 Task: In the  document Eyecolor.odt Select the text and change paragraph spacing to  'Double' Change page orientation to  'Landscape' Add Page color Dark Red
Action: Mouse moved to (412, 230)
Screenshot: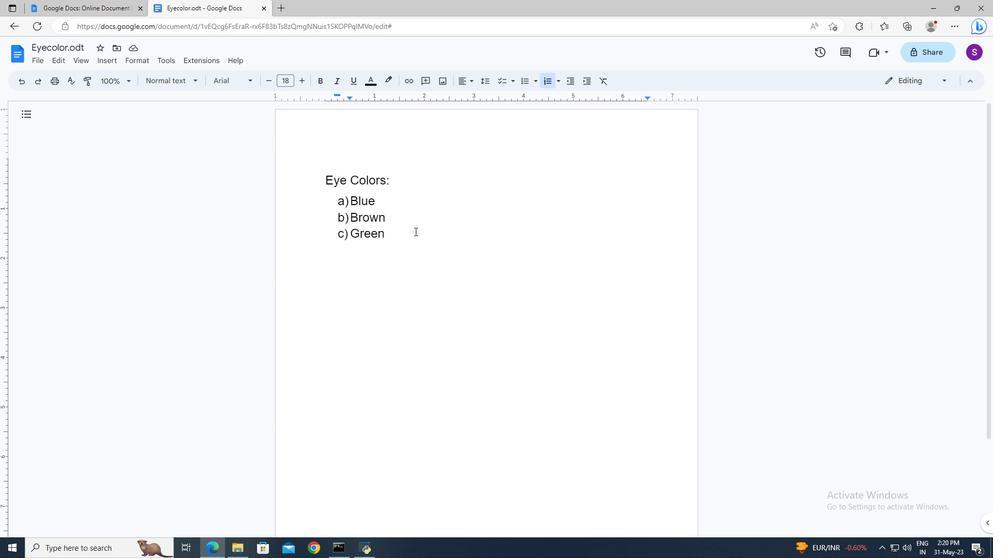 
Action: Mouse pressed left at (412, 230)
Screenshot: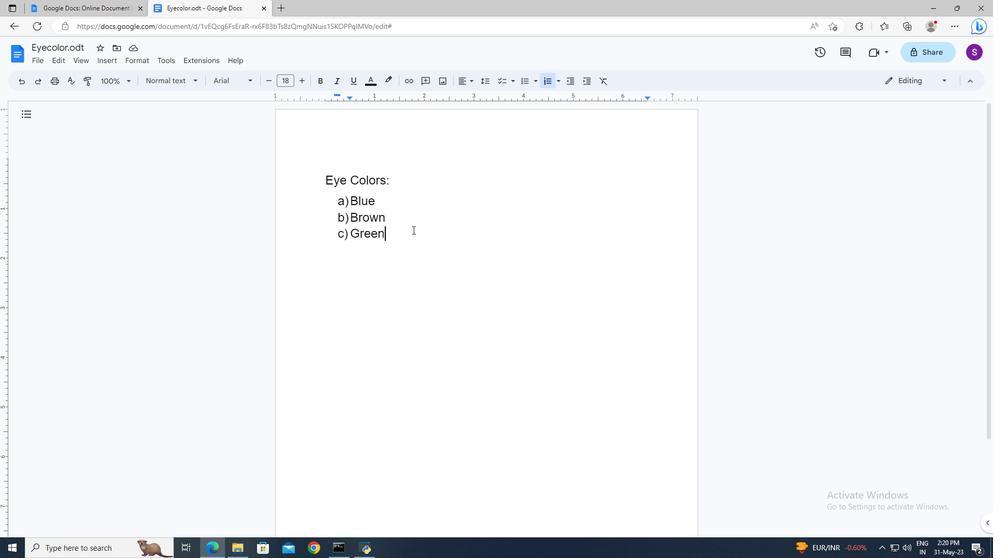 
Action: Key pressed ctrl+A
Screenshot: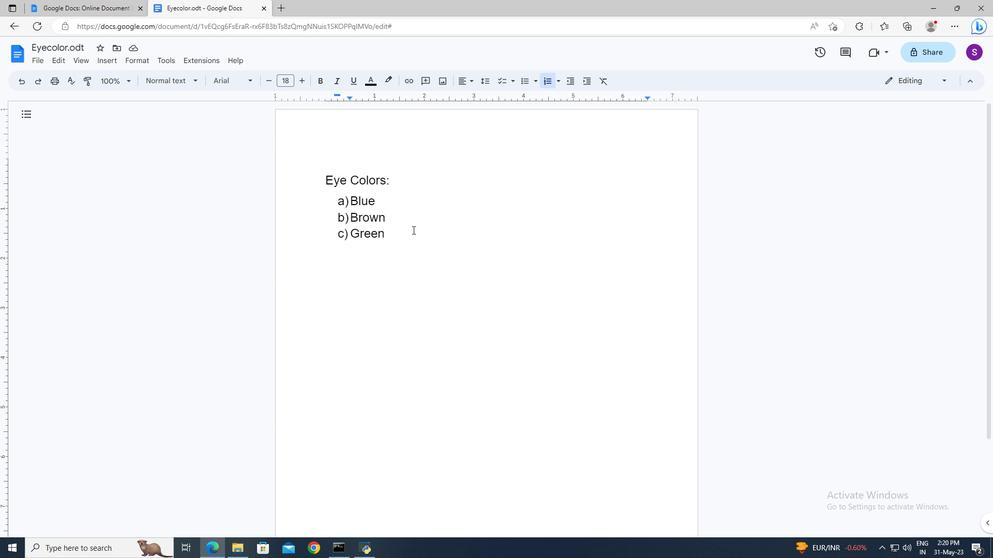 
Action: Mouse moved to (482, 86)
Screenshot: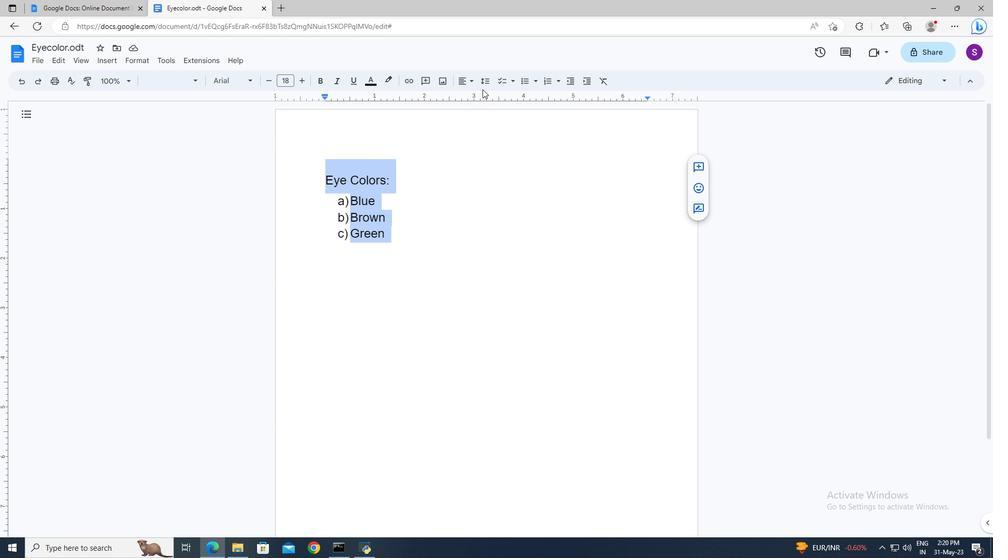 
Action: Mouse pressed left at (482, 86)
Screenshot: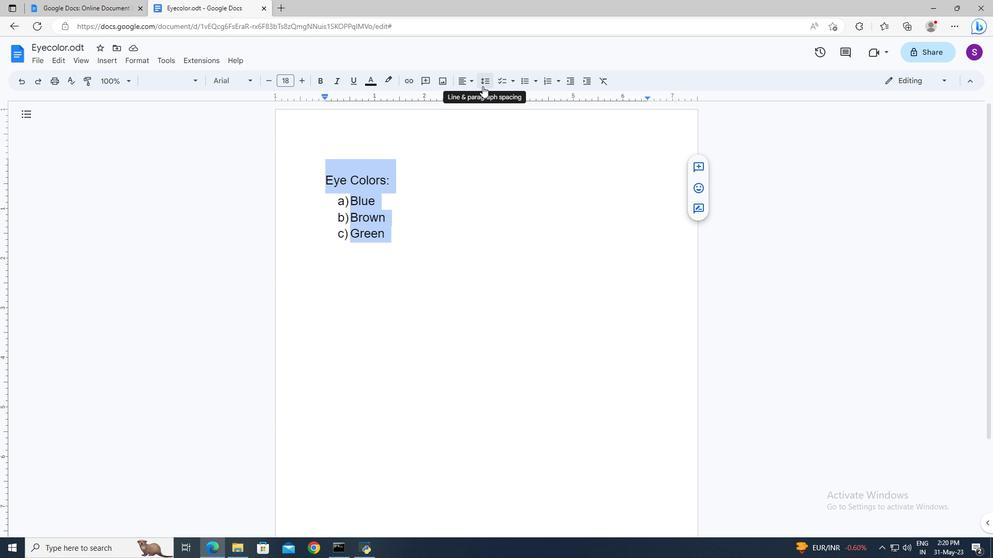 
Action: Mouse moved to (489, 144)
Screenshot: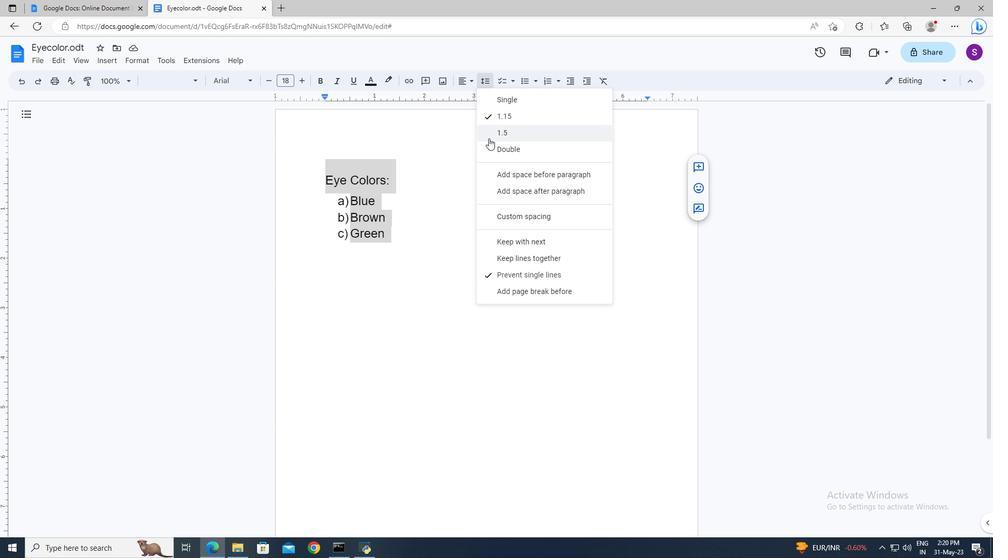 
Action: Mouse pressed left at (489, 144)
Screenshot: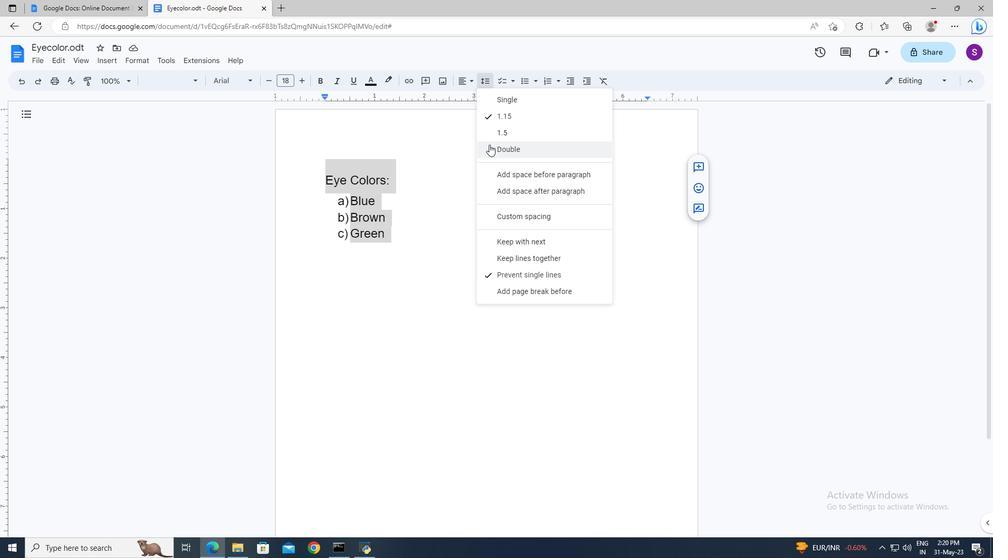 
Action: Mouse moved to (482, 198)
Screenshot: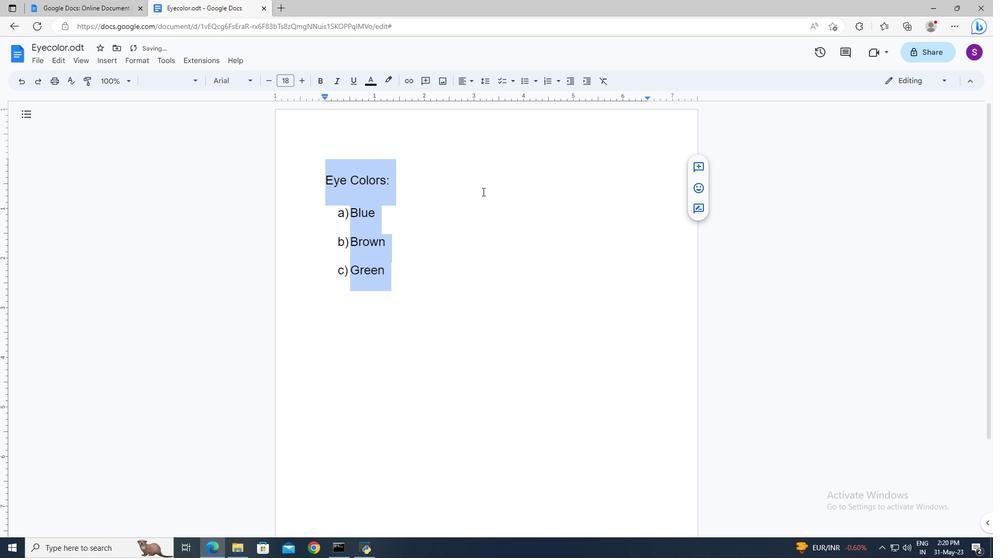 
Action: Mouse pressed left at (482, 198)
Screenshot: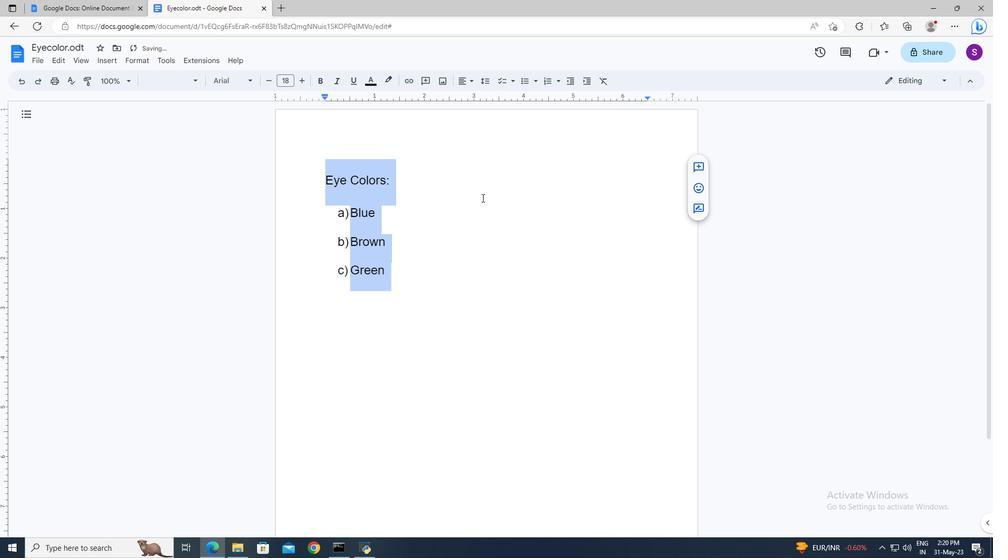 
Action: Mouse moved to (36, 63)
Screenshot: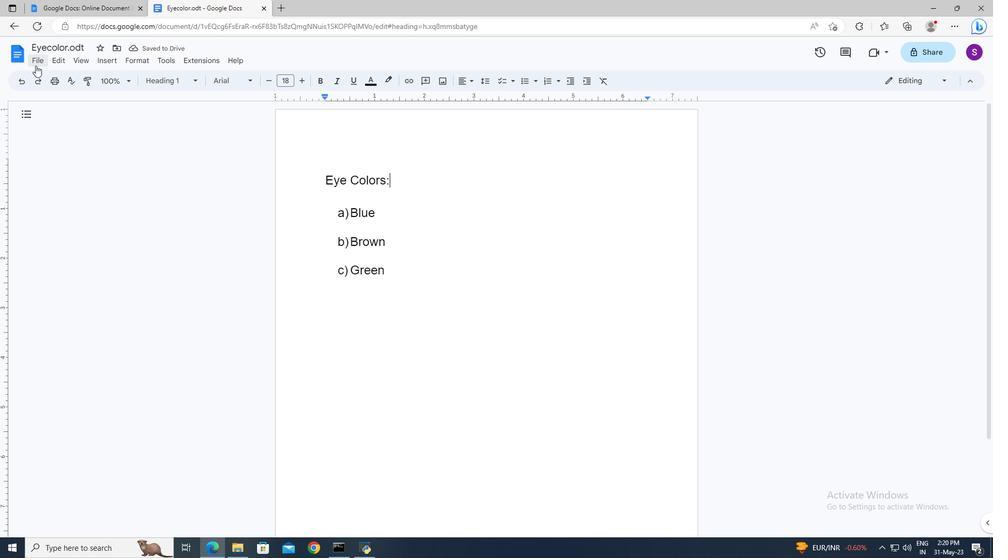 
Action: Mouse pressed left at (36, 63)
Screenshot: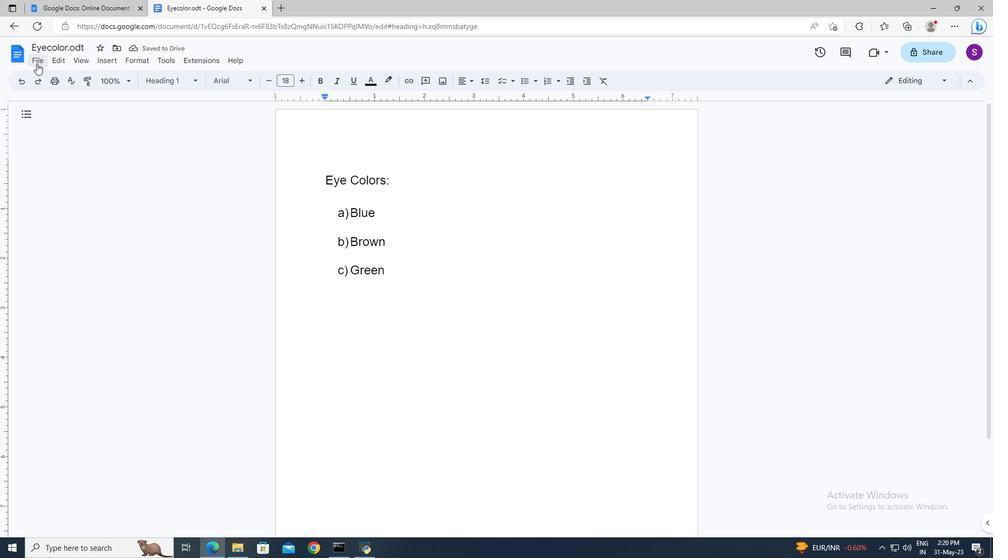 
Action: Mouse moved to (71, 344)
Screenshot: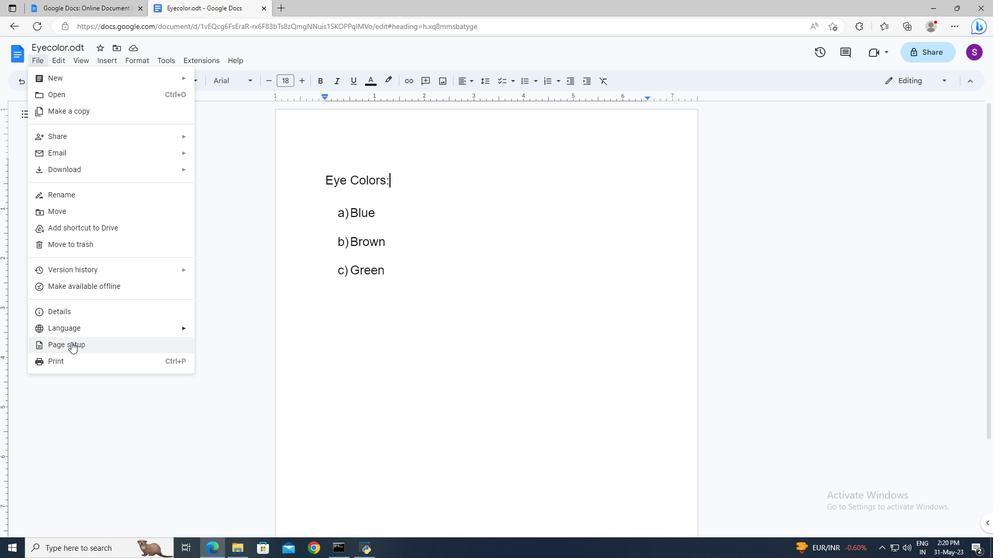 
Action: Mouse pressed left at (71, 344)
Screenshot: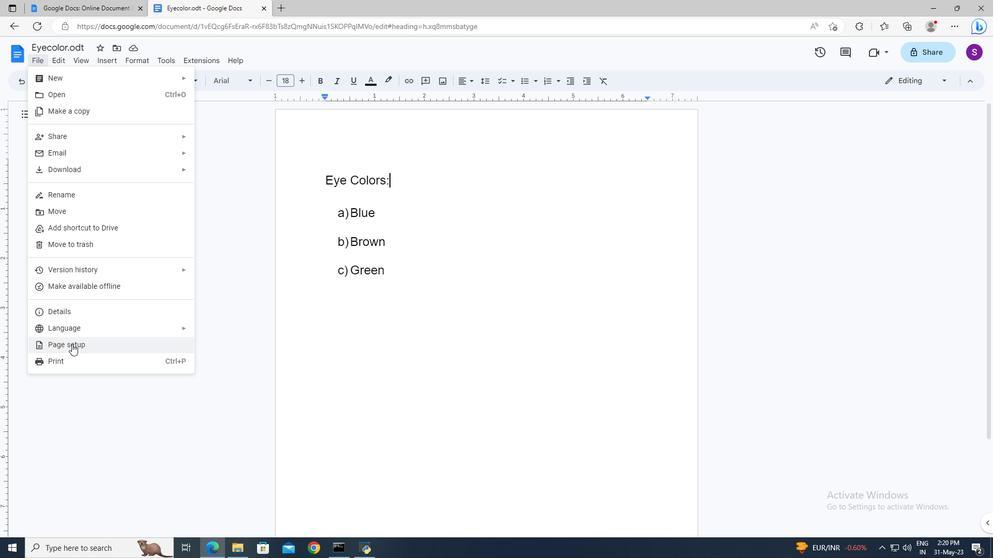 
Action: Mouse moved to (450, 275)
Screenshot: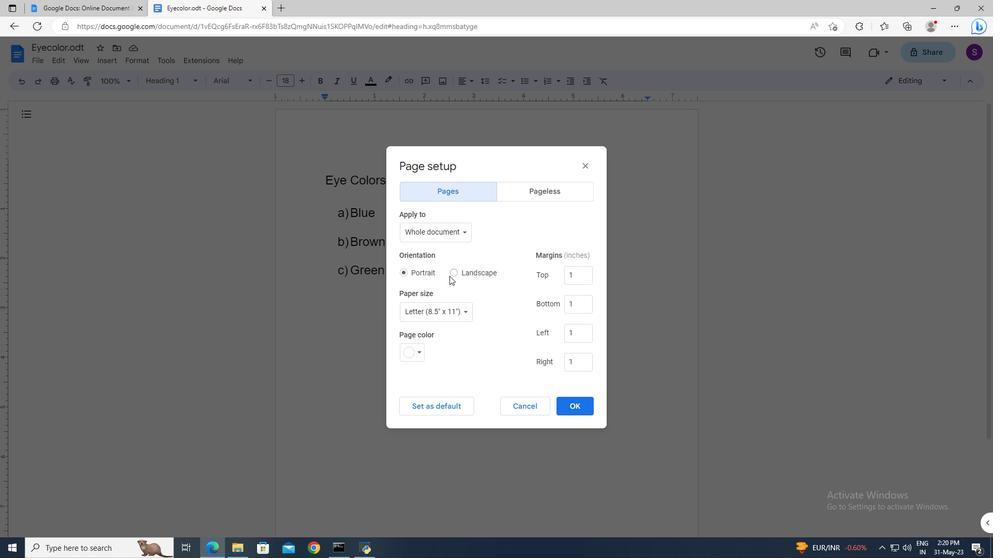 
Action: Mouse pressed left at (450, 275)
Screenshot: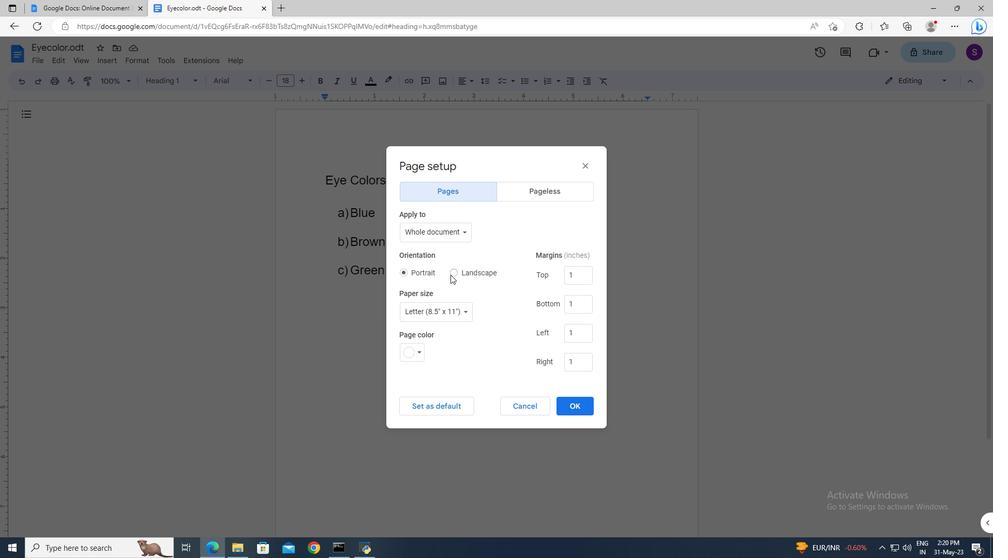 
Action: Mouse moved to (422, 349)
Screenshot: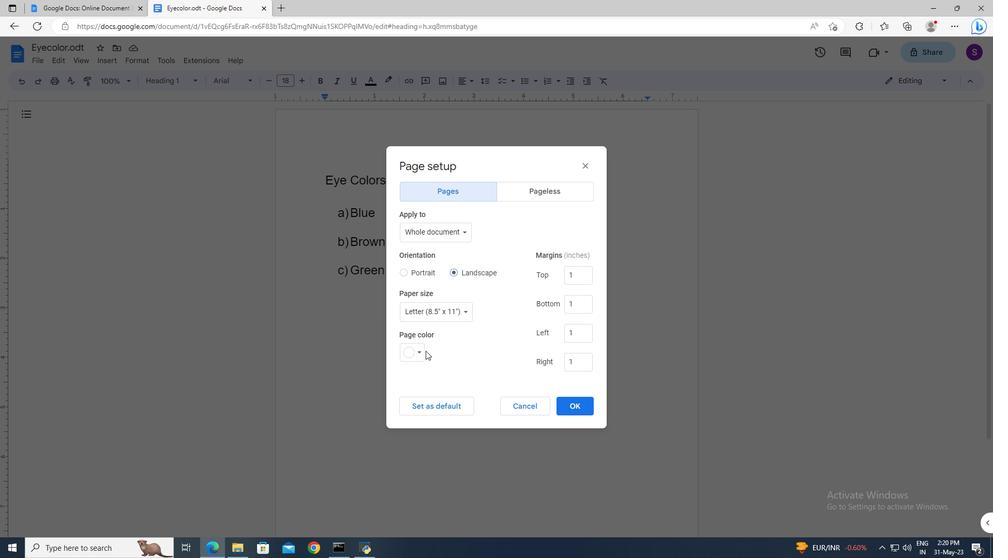 
Action: Mouse pressed left at (422, 349)
Screenshot: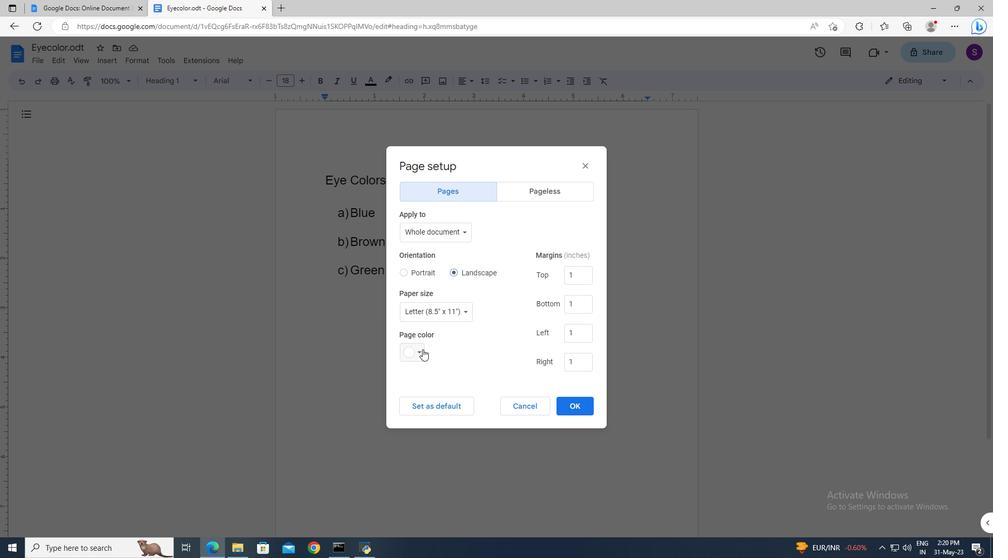 
Action: Mouse moved to (423, 439)
Screenshot: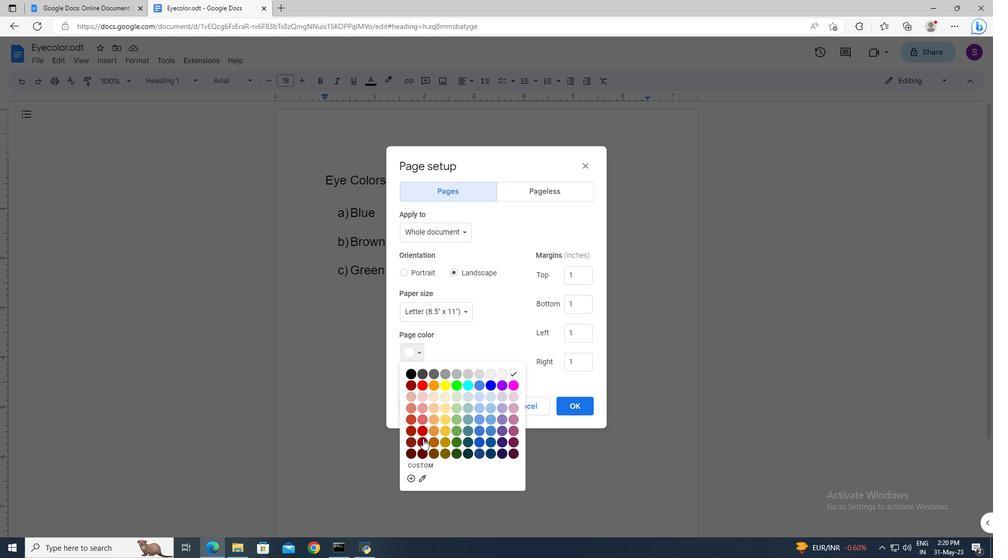 
Action: Mouse pressed left at (423, 439)
Screenshot: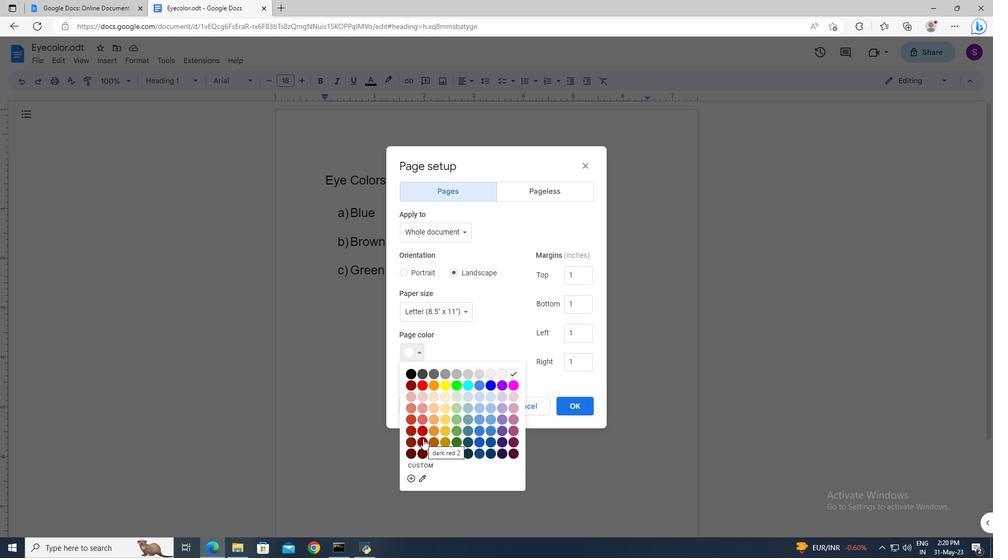 
Action: Mouse moved to (569, 409)
Screenshot: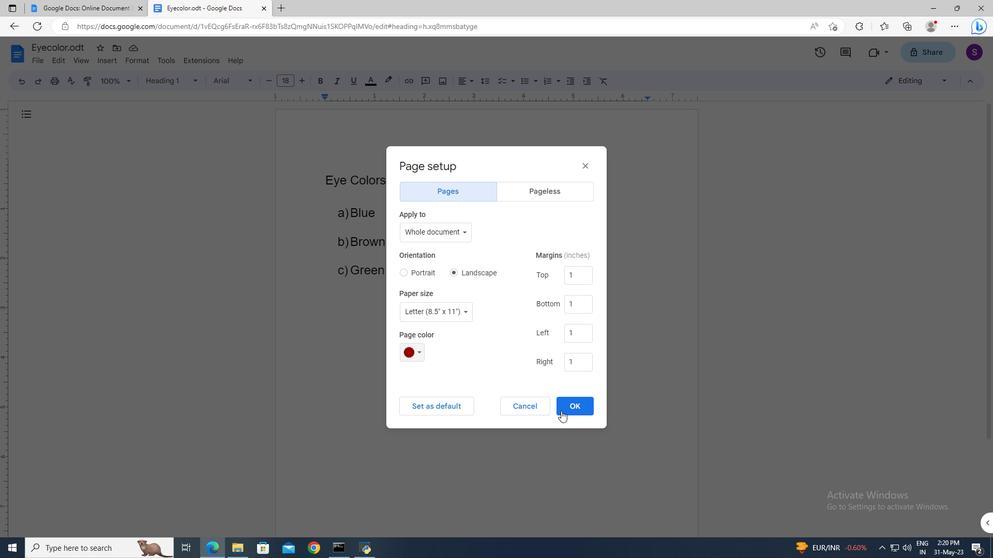 
Action: Mouse pressed left at (569, 409)
Screenshot: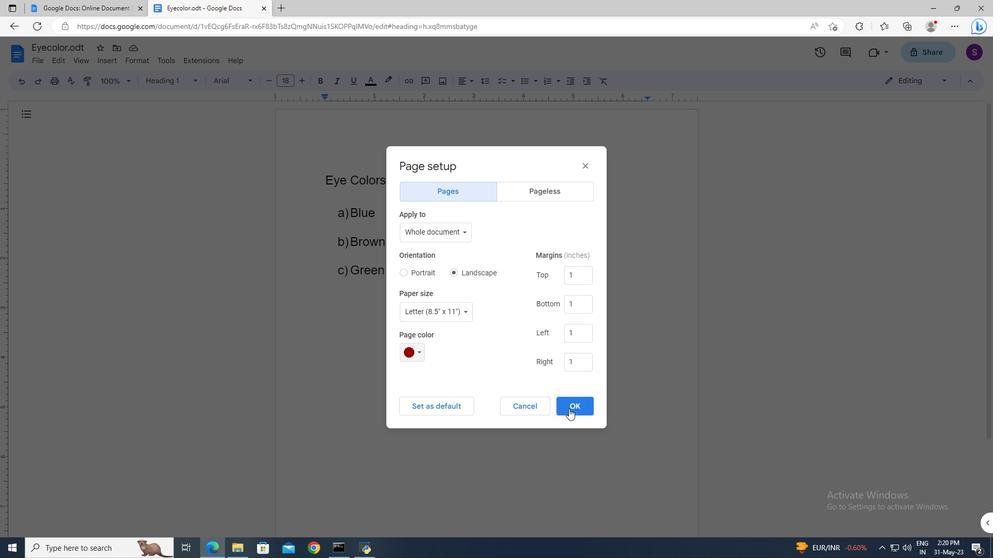 
Action: Mouse moved to (569, 407)
Screenshot: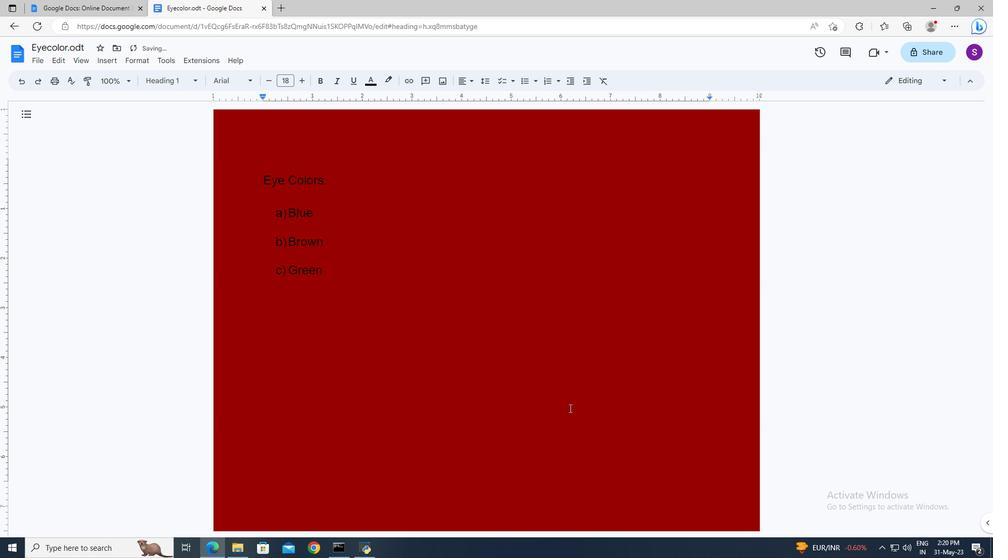 
